Task: In the  document Pig.epub Align the width of word art with 'Picture'. Fill the whole document with 'Black'. Add link on bottom right corner of the sheet: www.instagram.com
Action: Mouse pressed left at (267, 340)
Screenshot: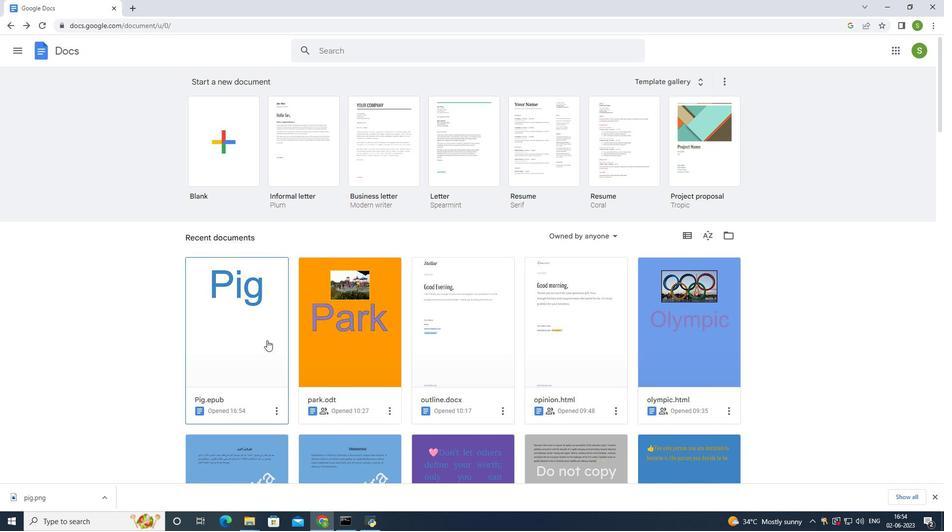 
Action: Mouse moved to (36, 55)
Screenshot: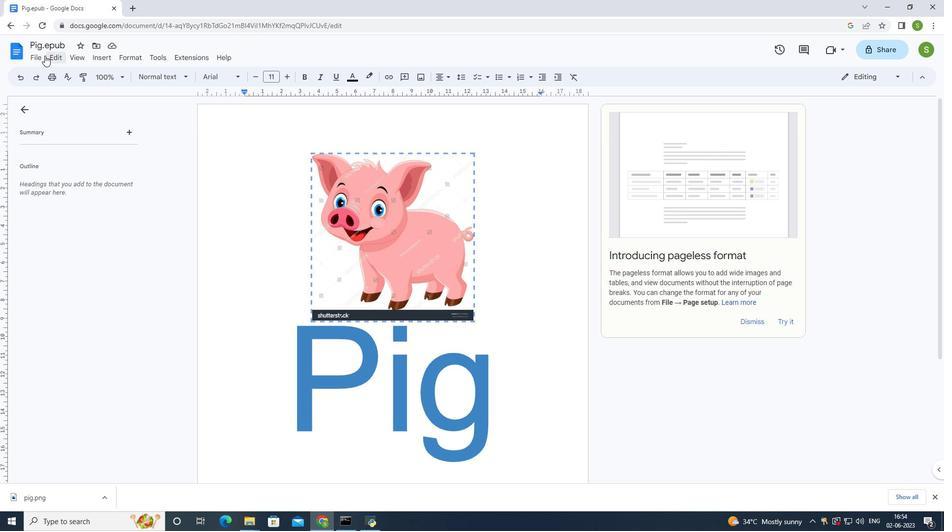 
Action: Mouse pressed left at (36, 55)
Screenshot: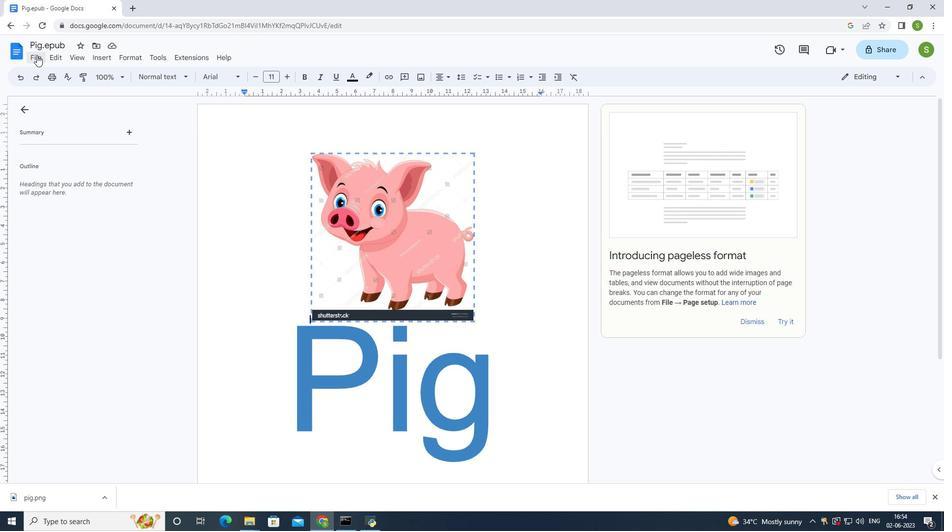 
Action: Mouse moved to (78, 324)
Screenshot: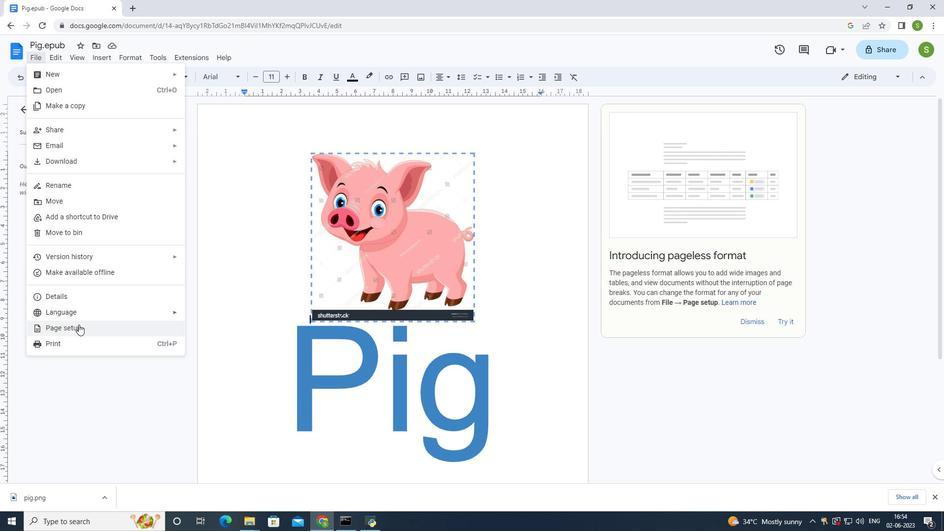 
Action: Mouse pressed left at (78, 324)
Screenshot: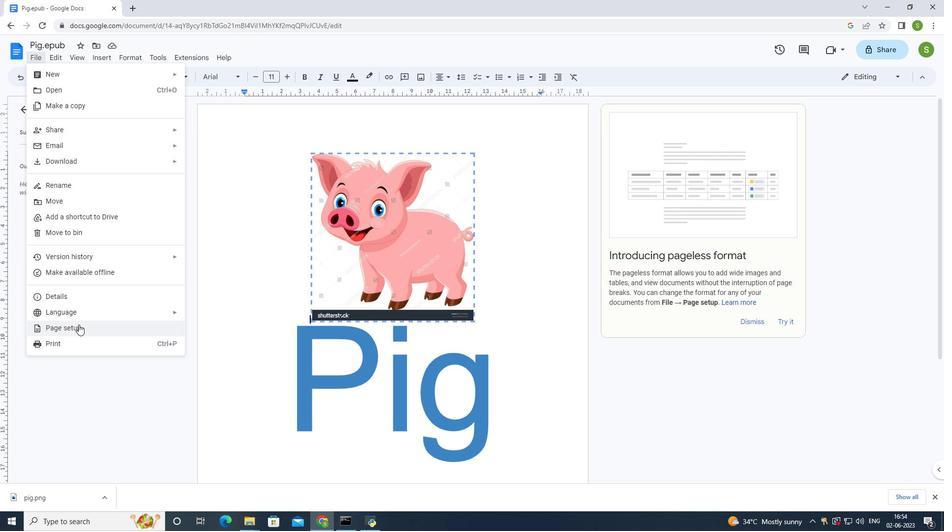 
Action: Mouse moved to (395, 319)
Screenshot: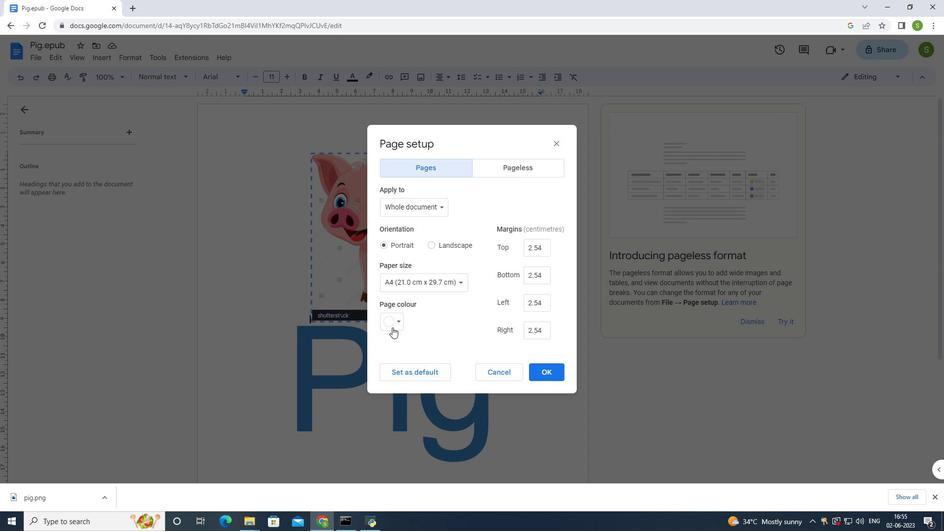 
Action: Mouse pressed left at (395, 319)
Screenshot: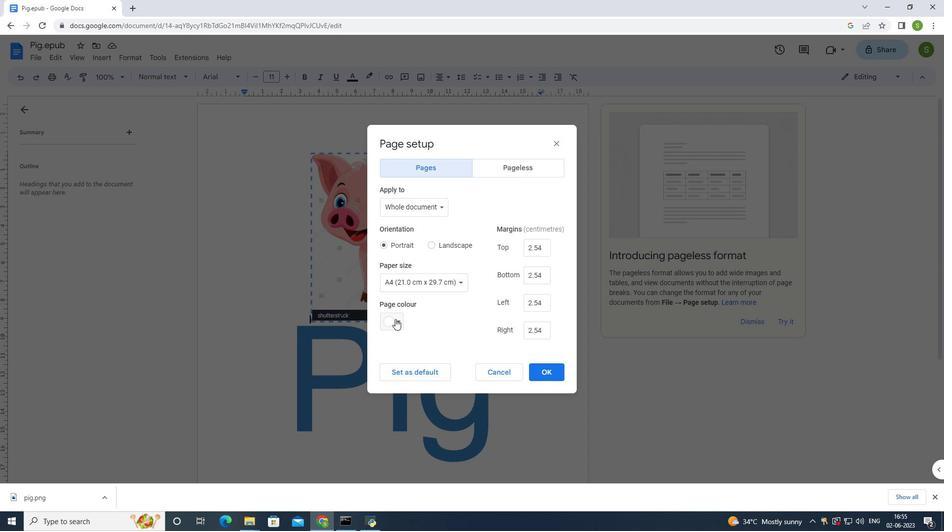 
Action: Mouse moved to (390, 341)
Screenshot: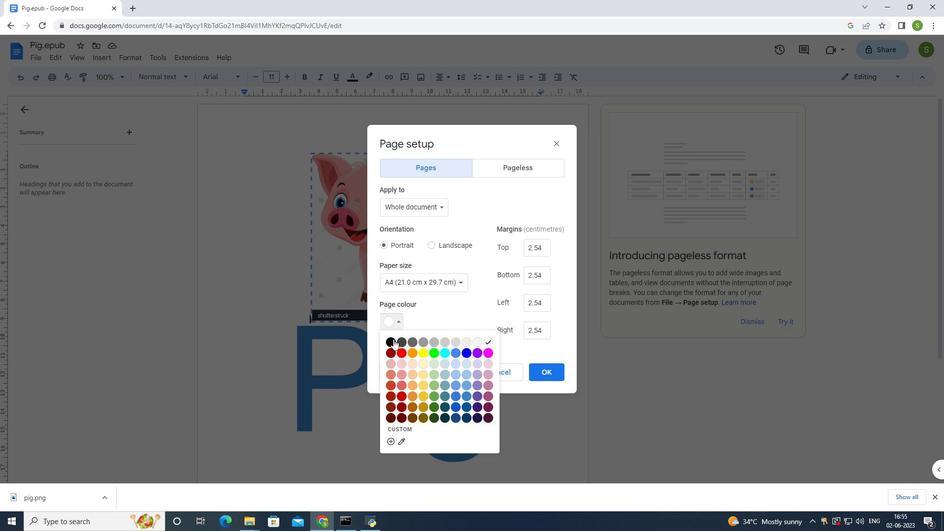 
Action: Mouse pressed left at (390, 341)
Screenshot: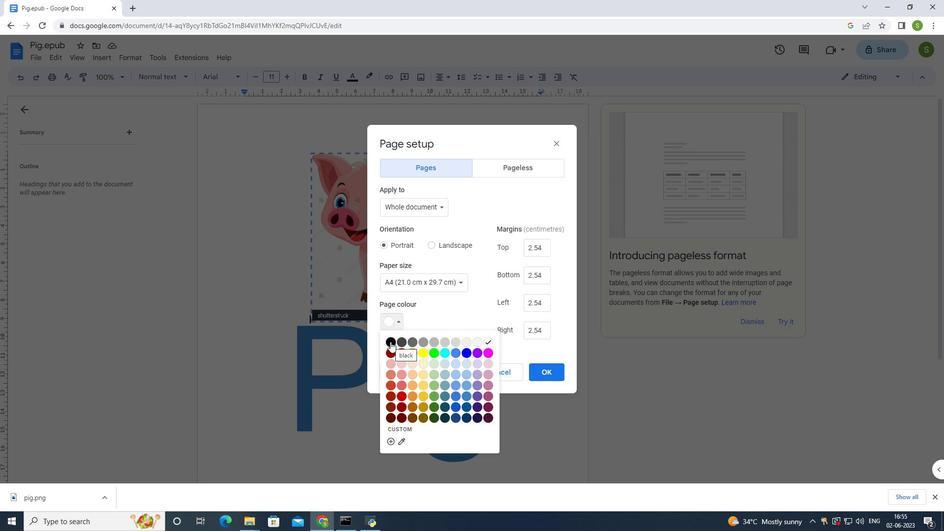 
Action: Mouse moved to (550, 375)
Screenshot: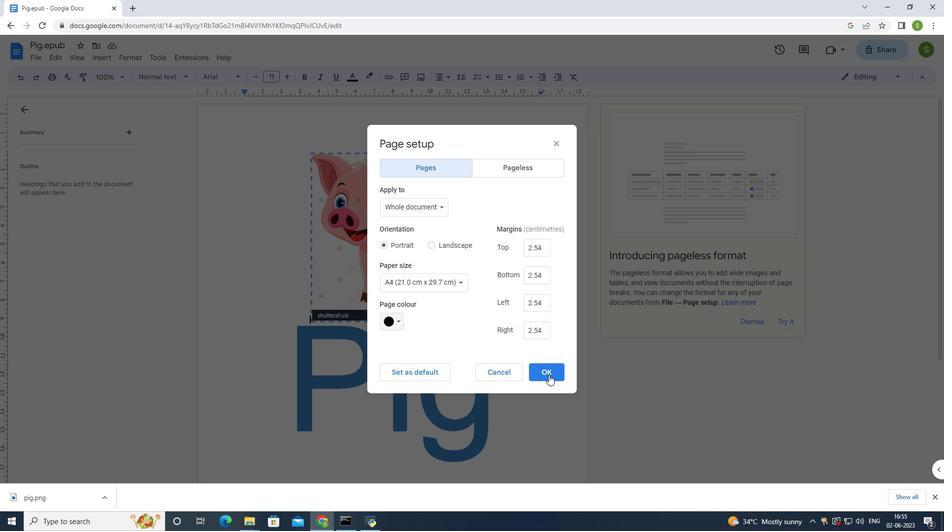 
Action: Mouse pressed left at (550, 375)
Screenshot: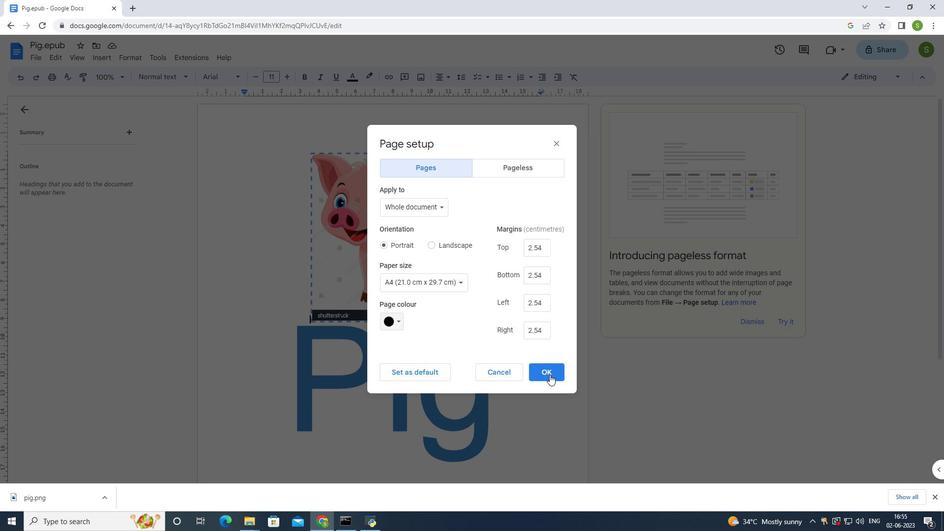 
Action: Mouse moved to (513, 350)
Screenshot: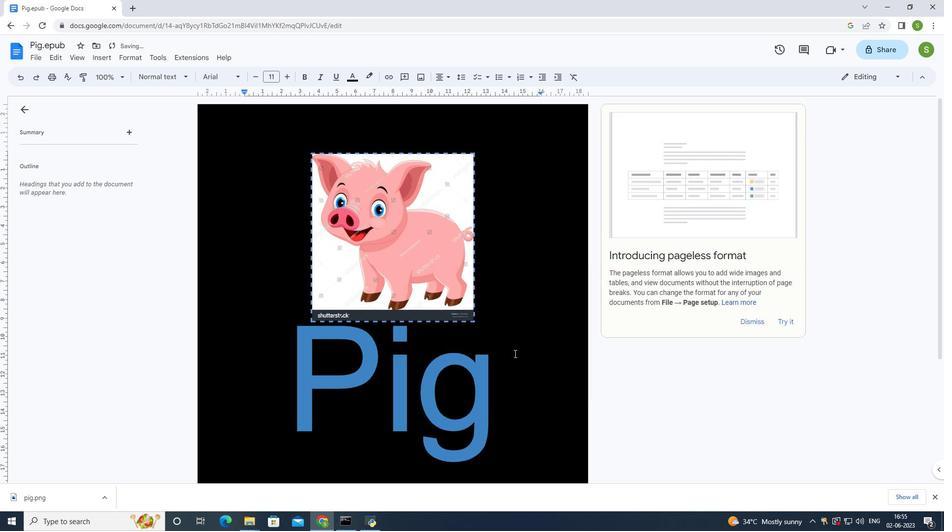
Action: Mouse scrolled (513, 349) with delta (0, 0)
Screenshot: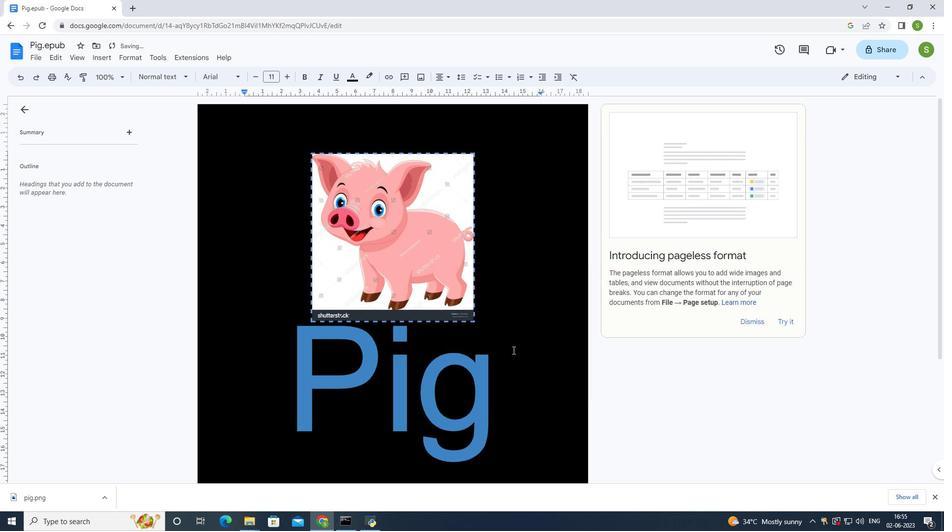 
Action: Mouse scrolled (513, 349) with delta (0, 0)
Screenshot: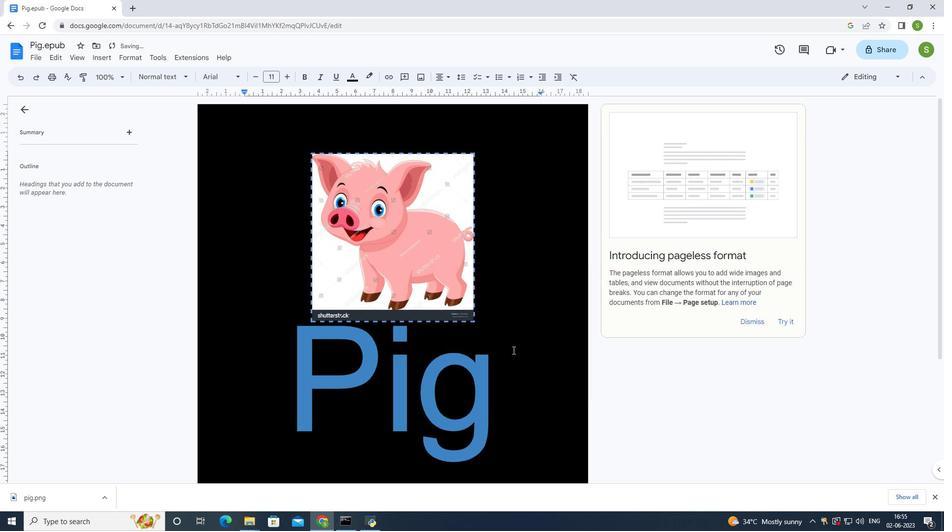 
Action: Mouse scrolled (513, 349) with delta (0, 0)
Screenshot: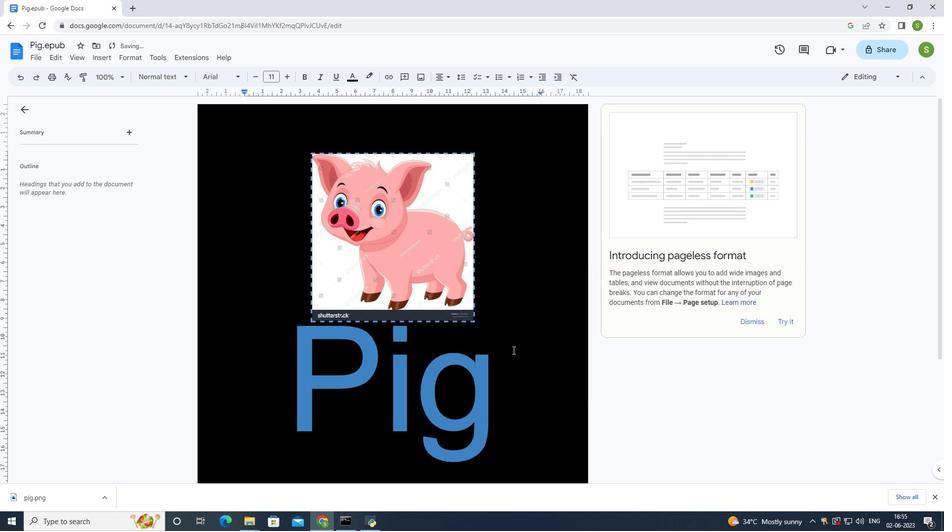 
Action: Mouse scrolled (513, 349) with delta (0, 0)
Screenshot: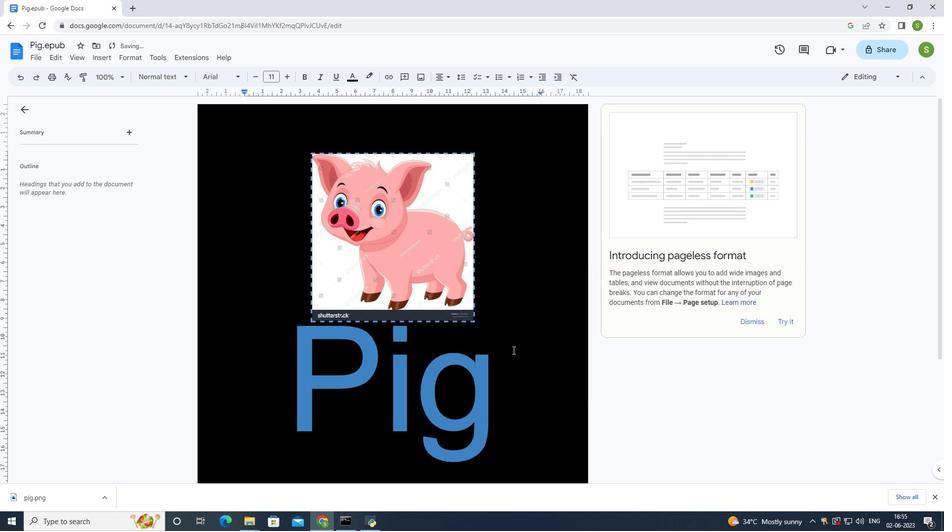 
Action: Mouse scrolled (513, 349) with delta (0, 0)
Screenshot: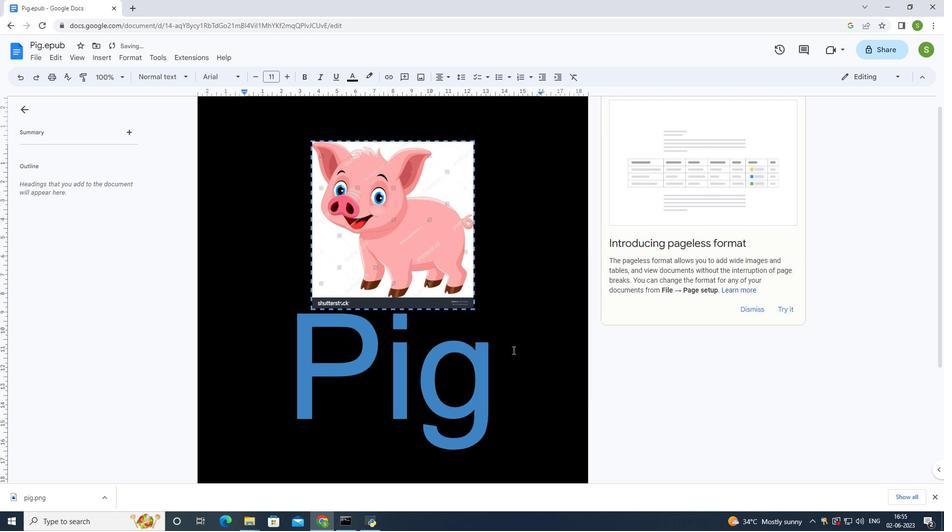 
Action: Mouse moved to (365, 334)
Screenshot: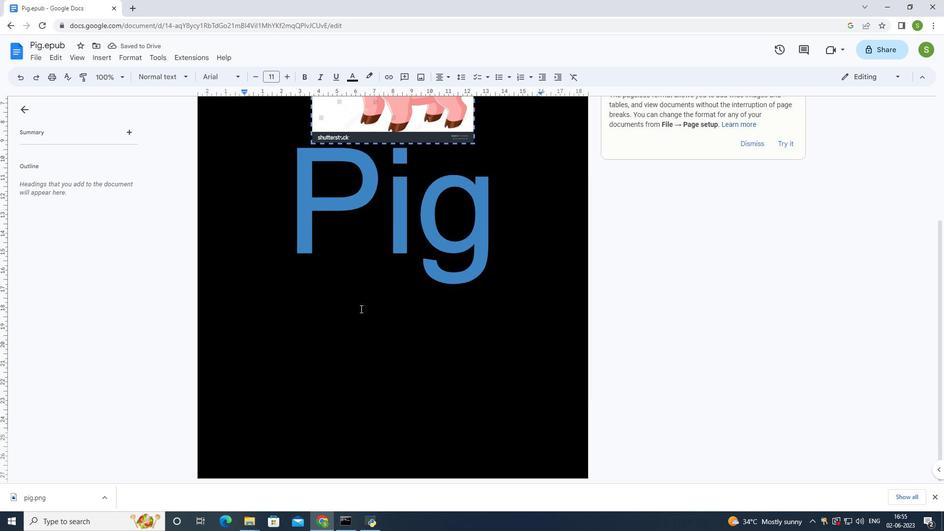 
Action: Mouse pressed left at (365, 334)
Screenshot: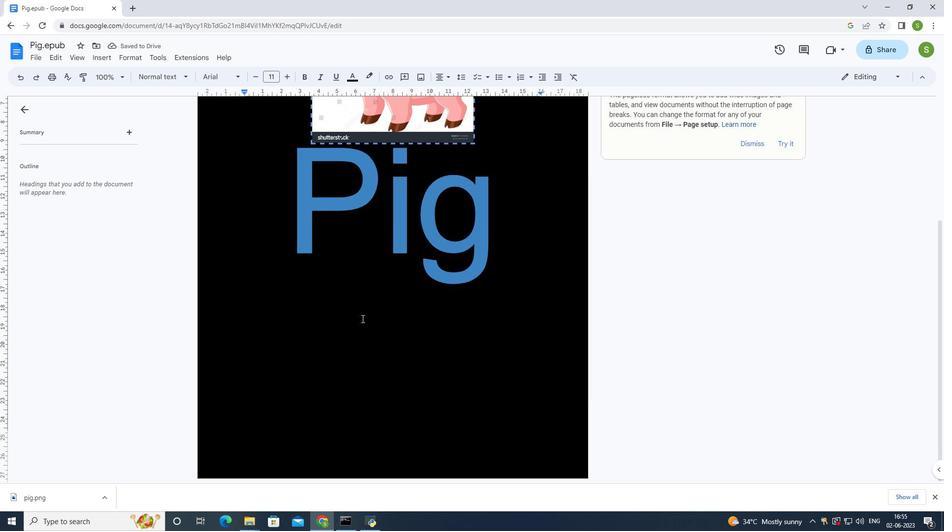 
Action: Mouse pressed left at (365, 334)
Screenshot: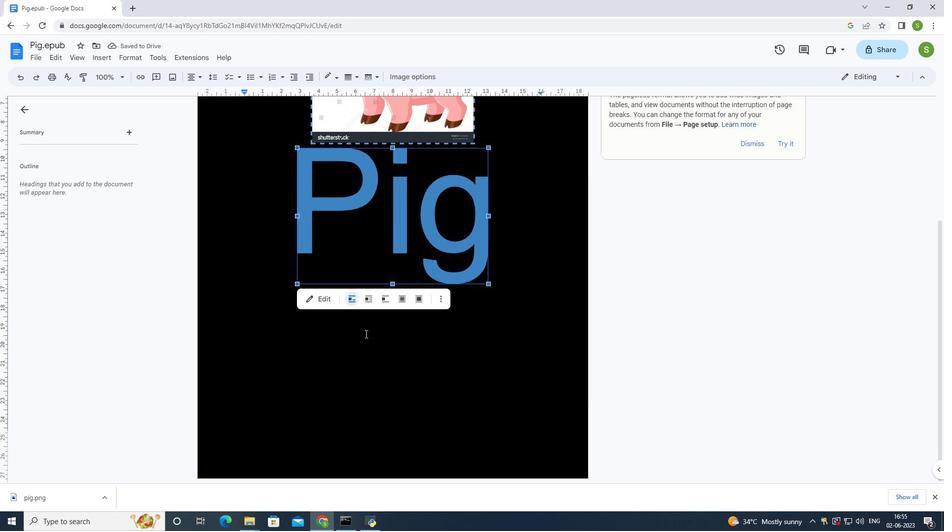
Action: Mouse moved to (495, 266)
Screenshot: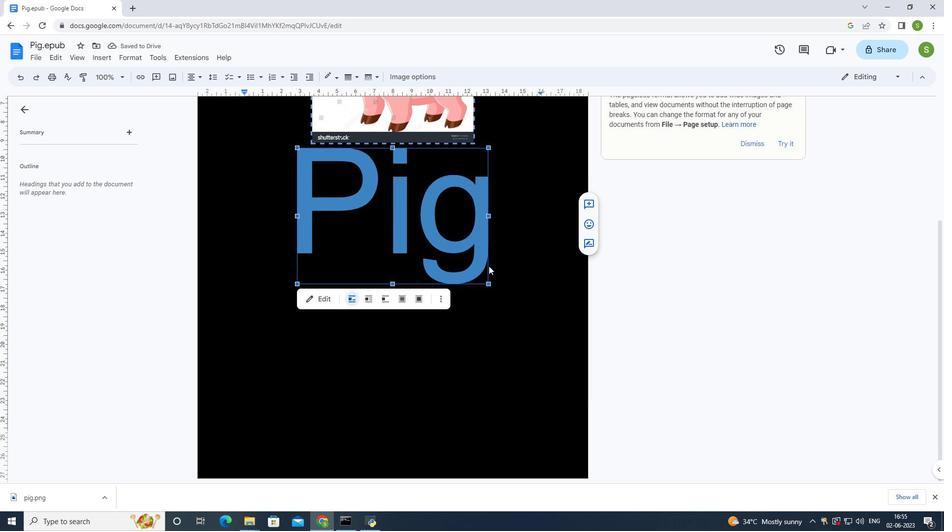 
Action: Mouse pressed left at (495, 266)
Screenshot: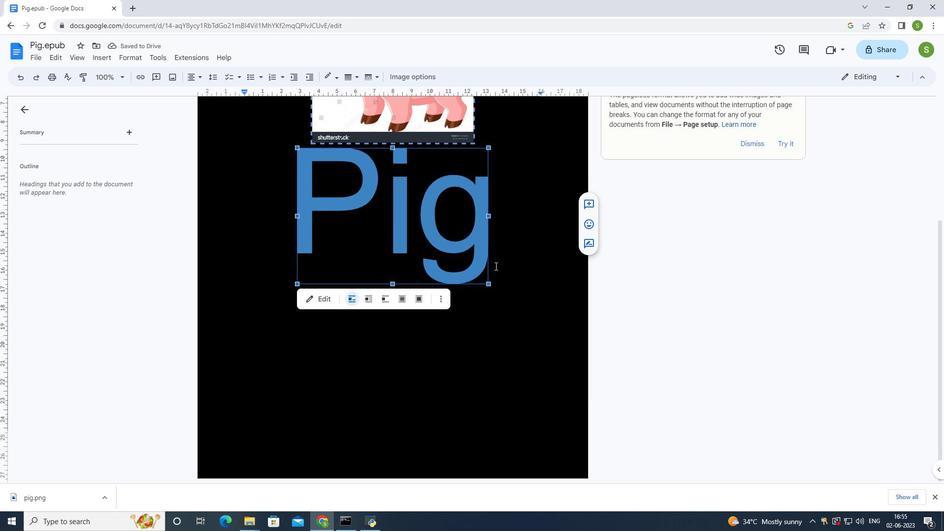 
Action: Mouse pressed left at (495, 266)
Screenshot: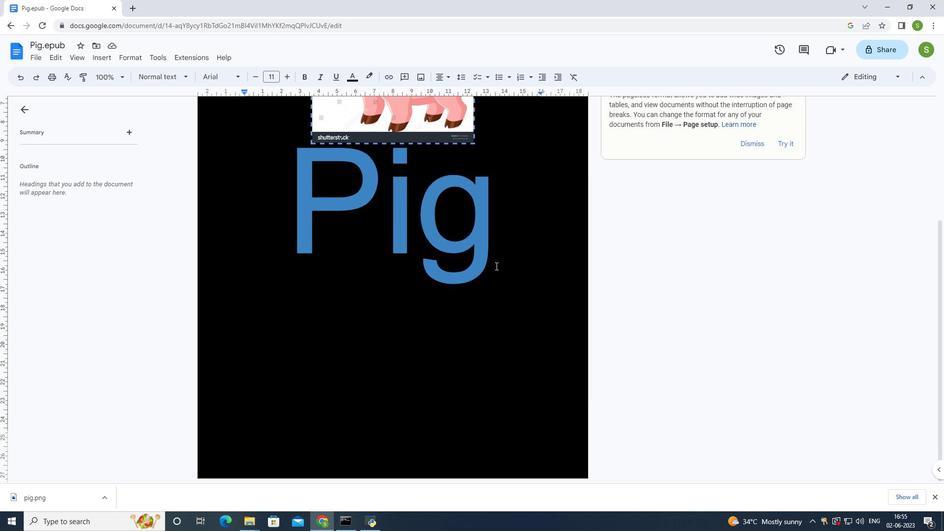 
Action: Mouse pressed left at (495, 266)
Screenshot: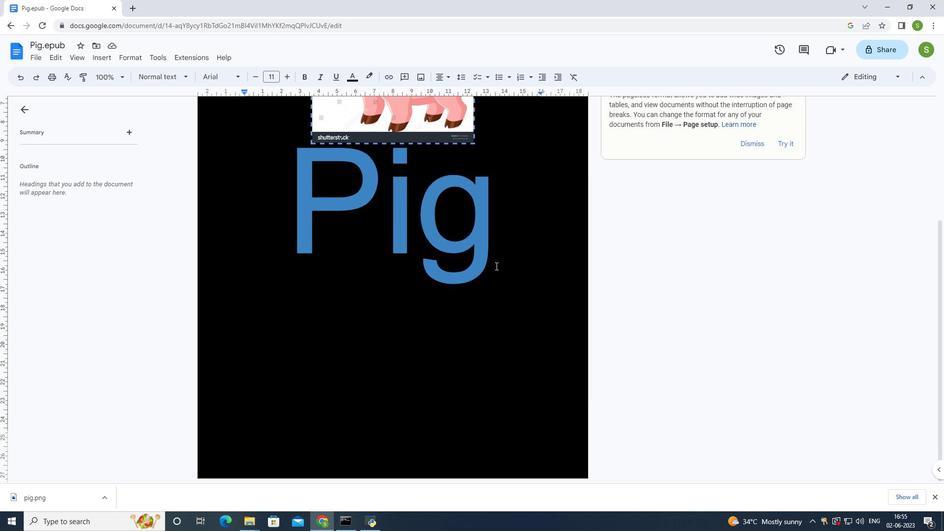 
Action: Mouse pressed left at (495, 266)
Screenshot: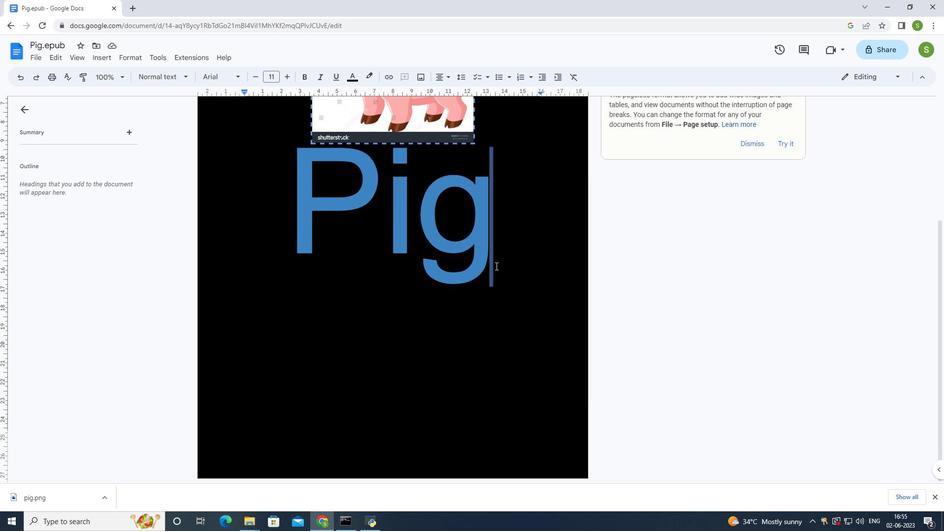 
Action: Mouse pressed left at (495, 266)
Screenshot: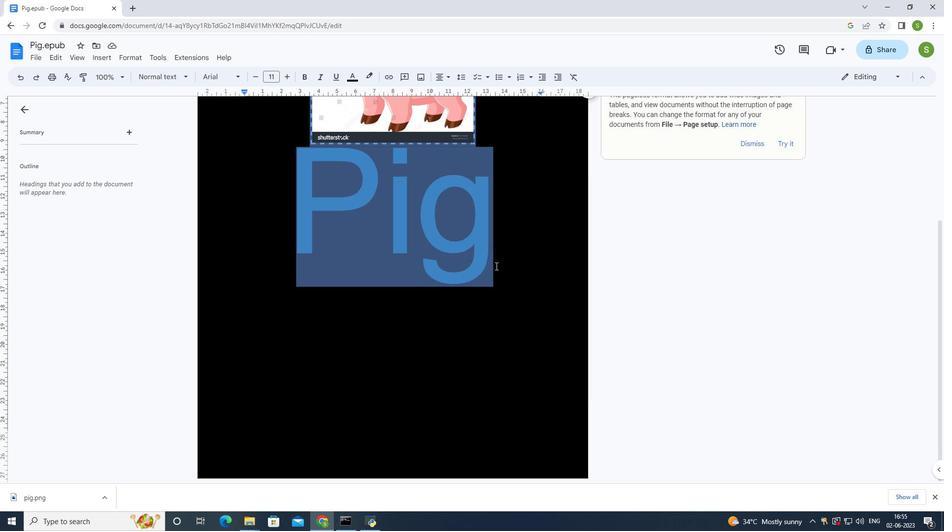 
Action: Mouse pressed left at (495, 266)
Screenshot: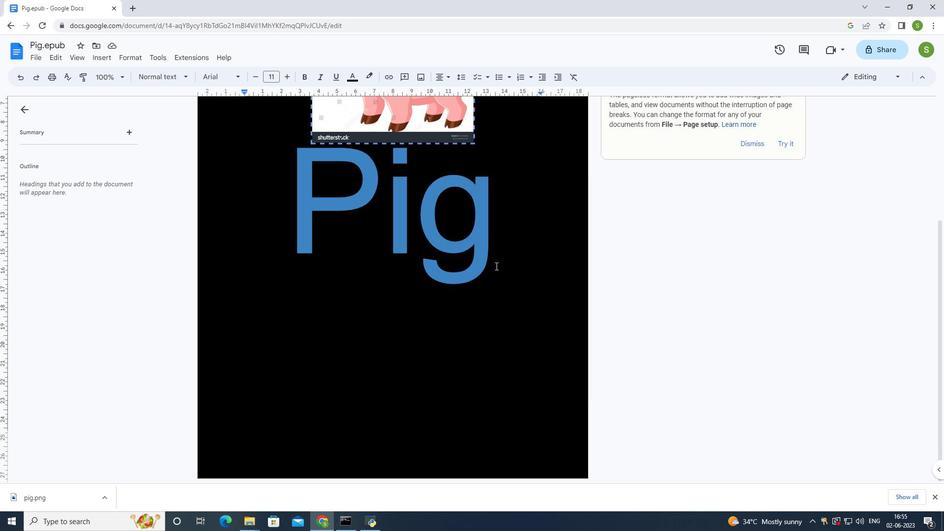 
Action: Mouse pressed left at (495, 266)
Screenshot: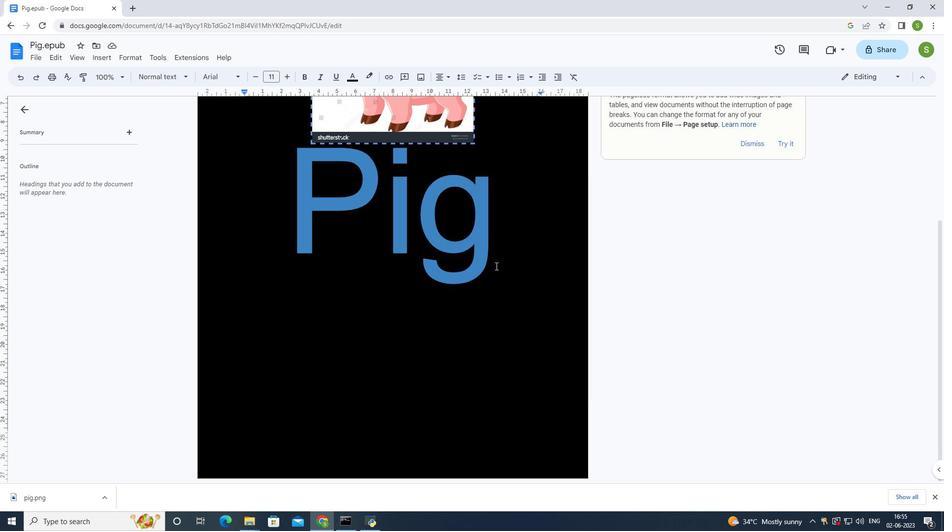 
Action: Mouse moved to (495, 268)
Screenshot: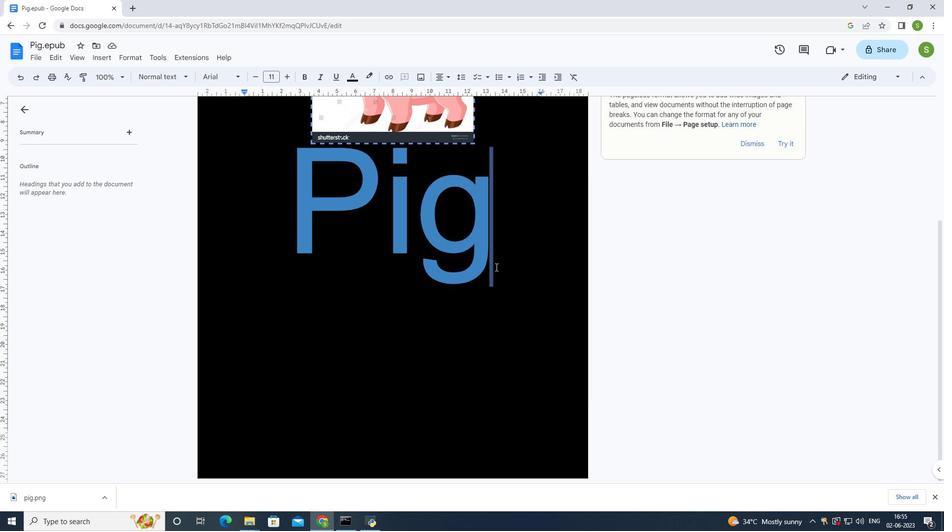 
Action: Key pressed <Key.enter>
Screenshot: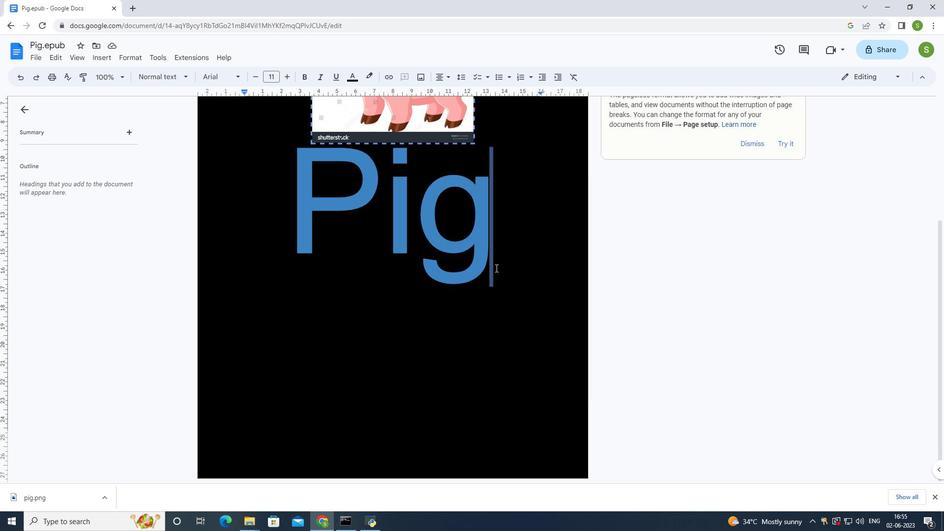 
Action: Mouse moved to (300, 369)
Screenshot: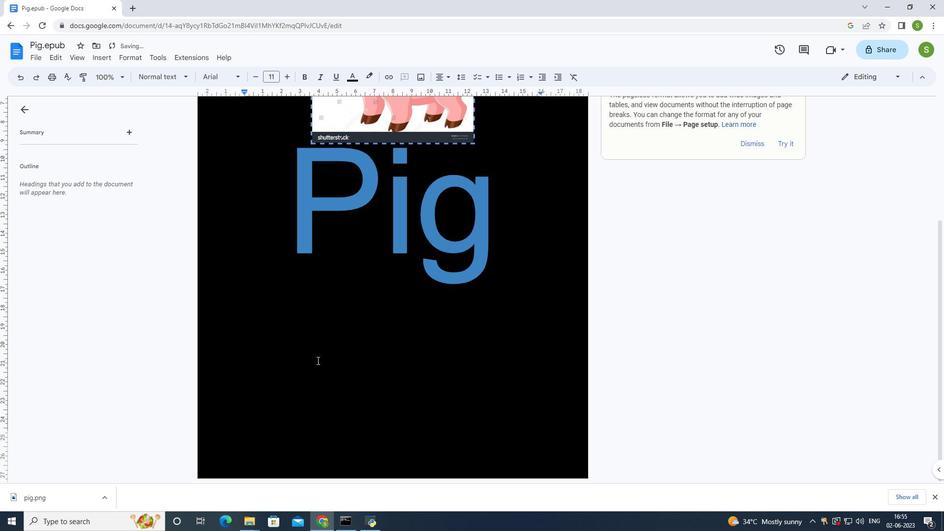
Action: Mouse pressed left at (300, 369)
Screenshot: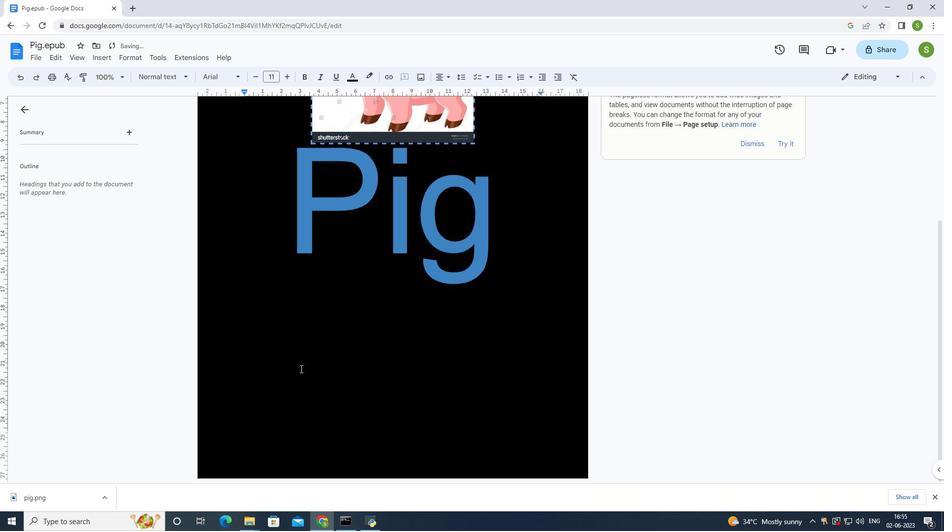 
Action: Mouse moved to (326, 359)
Screenshot: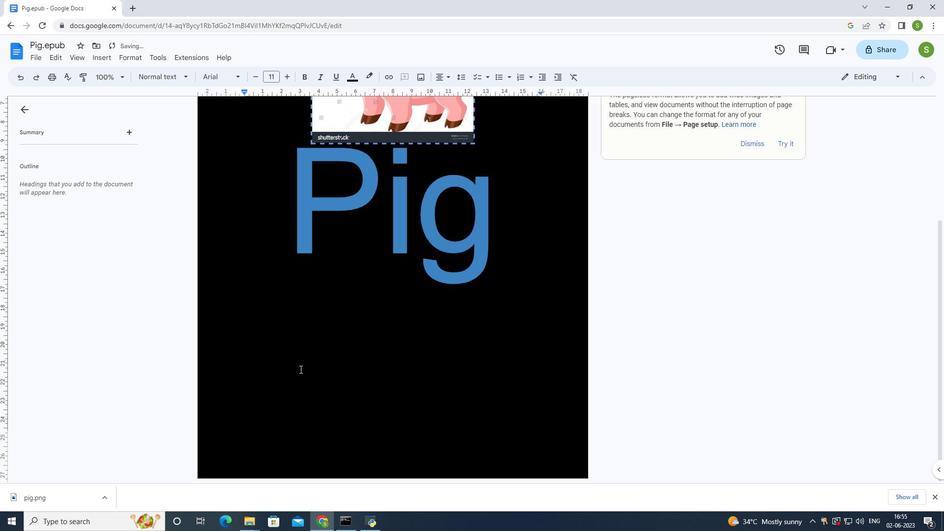 
Action: Key pressed <Key.enter>
Screenshot: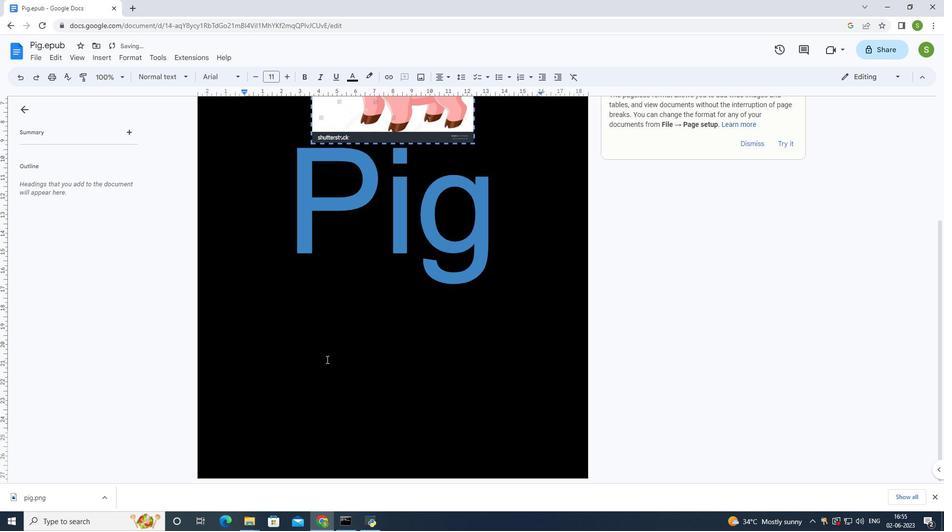 
Action: Mouse moved to (390, 80)
Screenshot: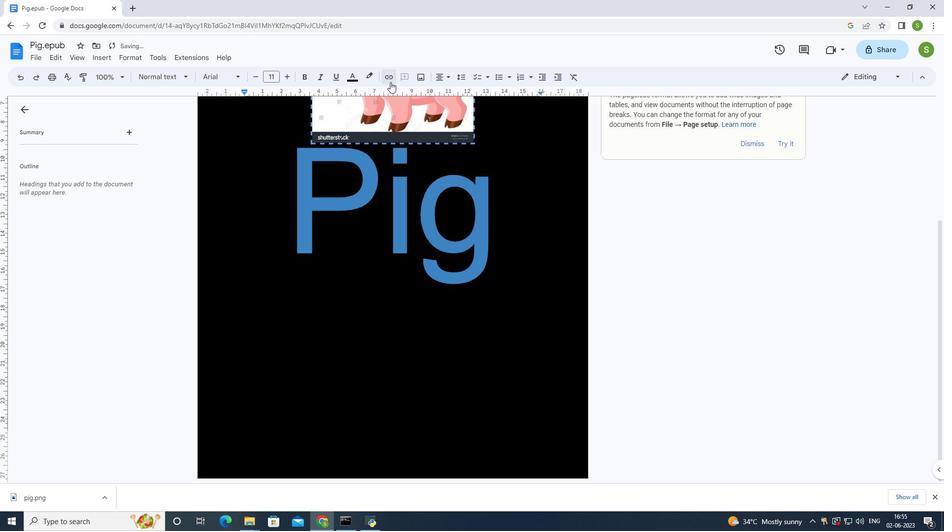 
Action: Mouse pressed left at (390, 80)
Screenshot: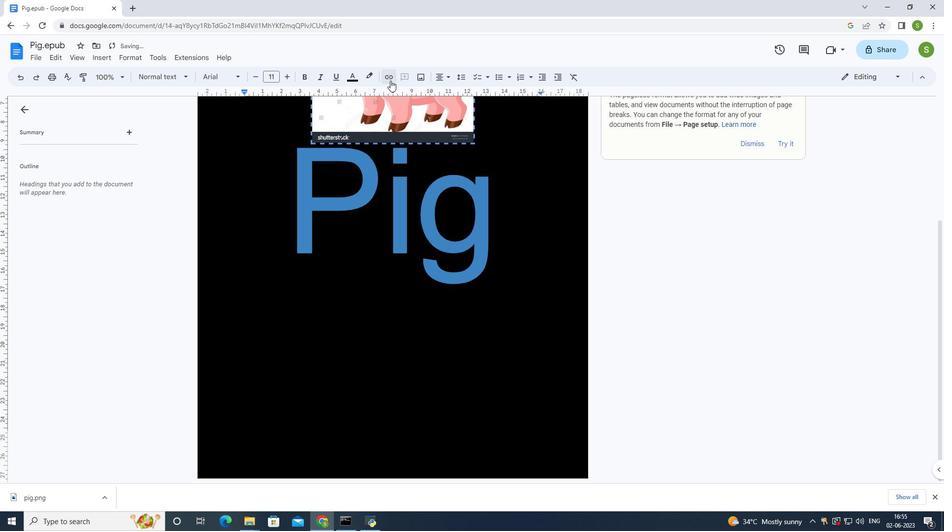 
Action: Mouse moved to (417, 144)
Screenshot: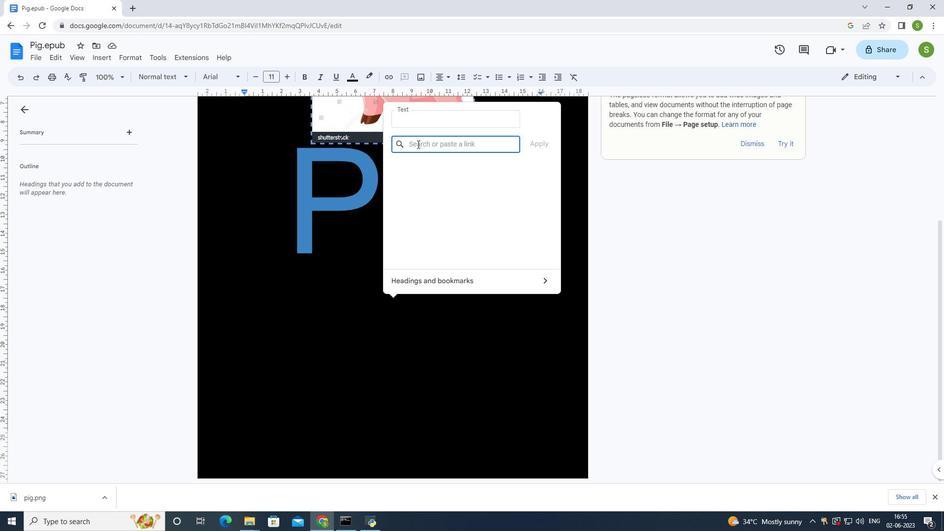 
Action: Key pressed www
Screenshot: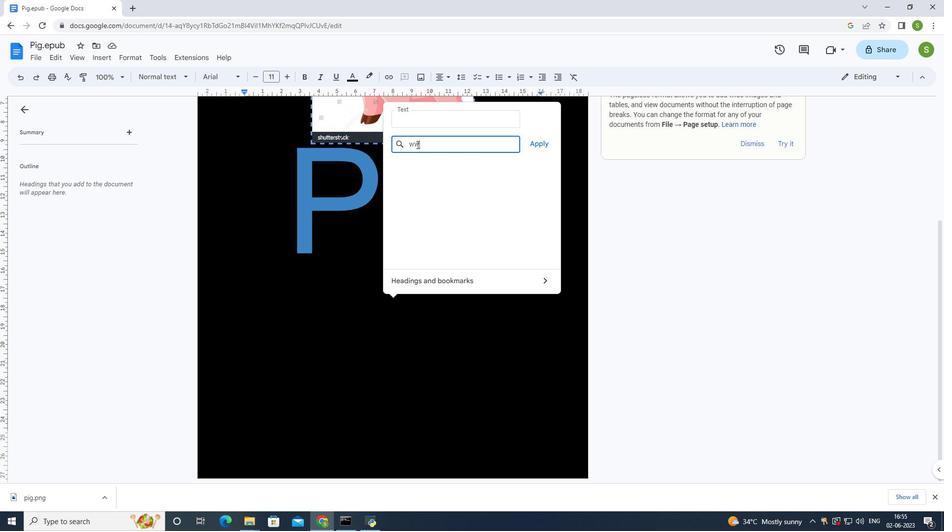 
Action: Mouse moved to (415, 146)
Screenshot: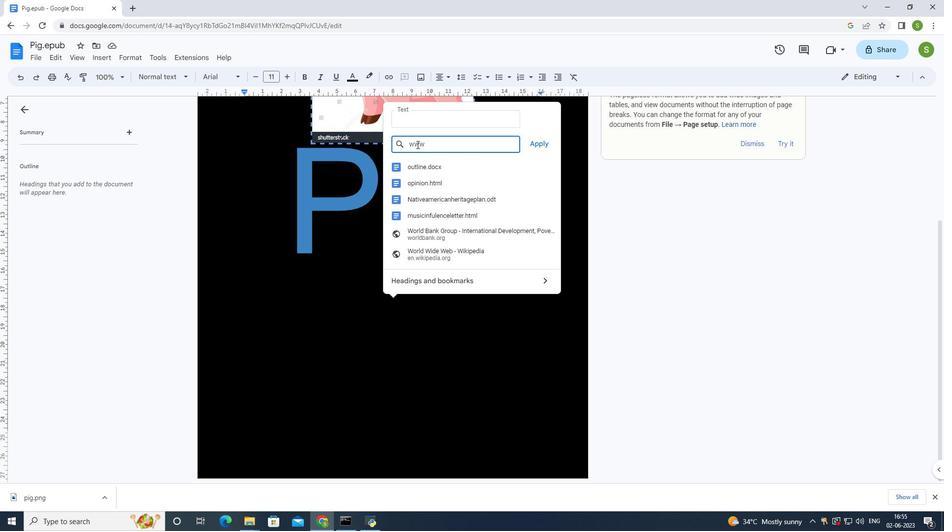 
Action: Key pressed .instagram.com
Screenshot: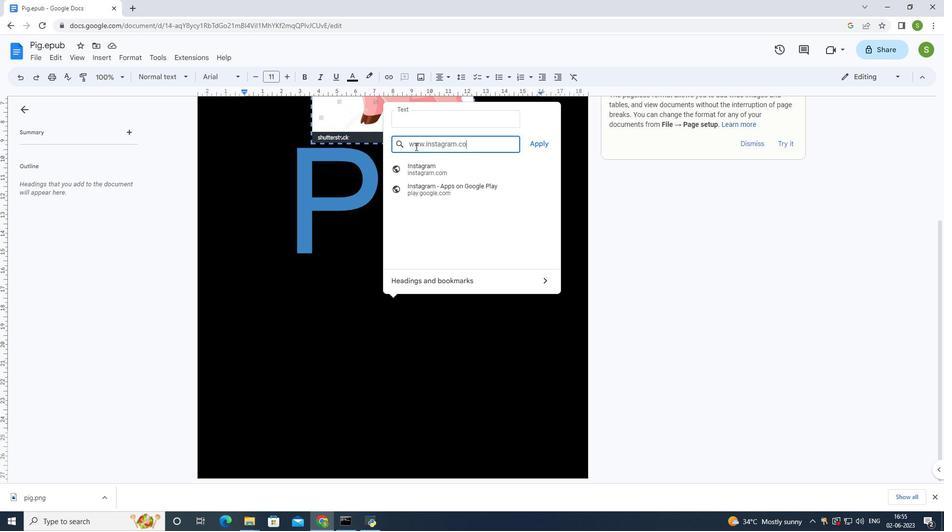 
Action: Mouse moved to (449, 157)
Screenshot: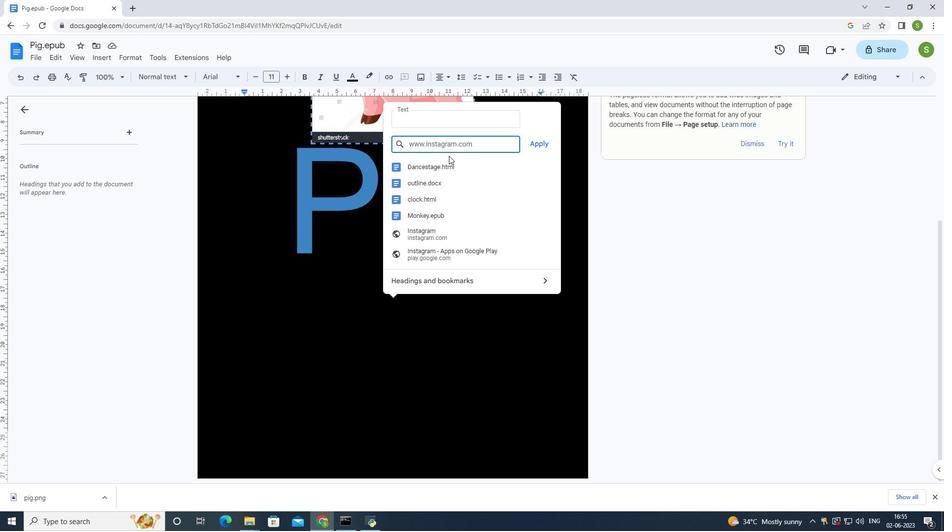 
Action: Key pressed <Key.enter>
Screenshot: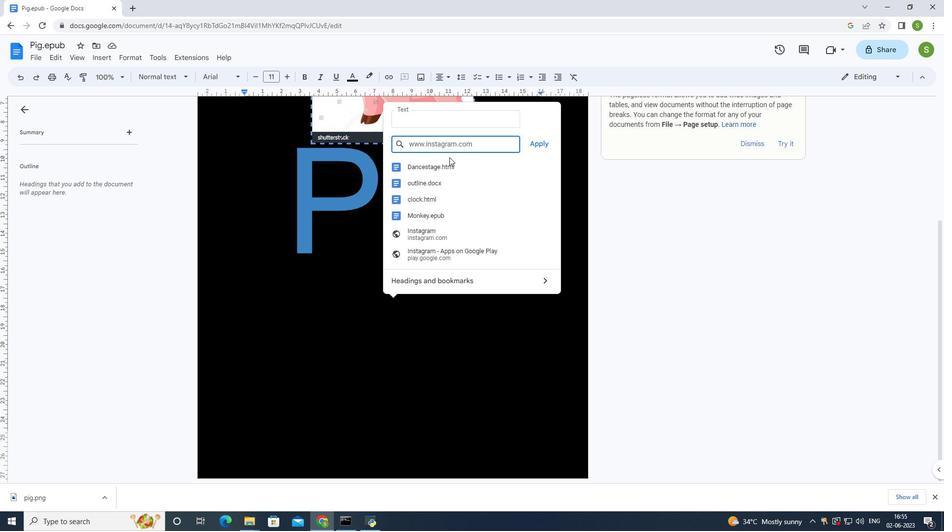 
Action: Mouse moved to (425, 301)
Screenshot: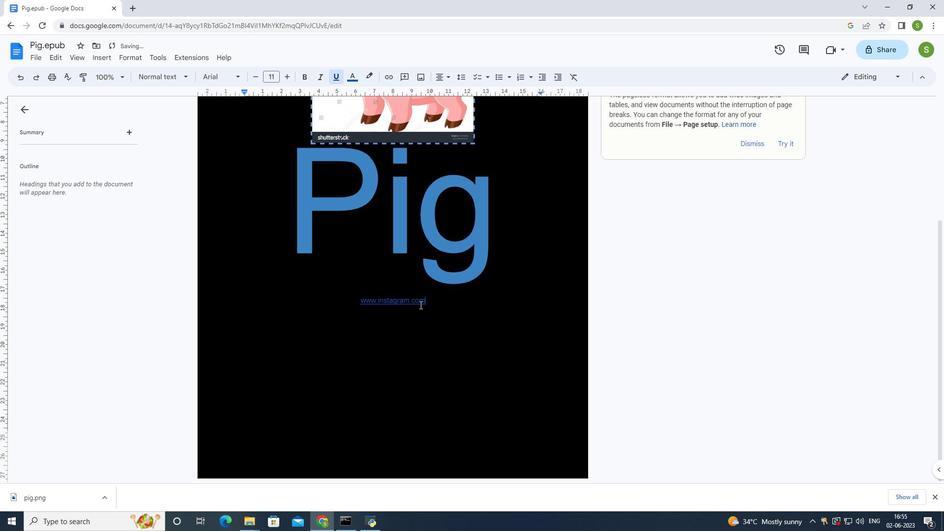 
Action: Mouse pressed left at (425, 301)
Screenshot: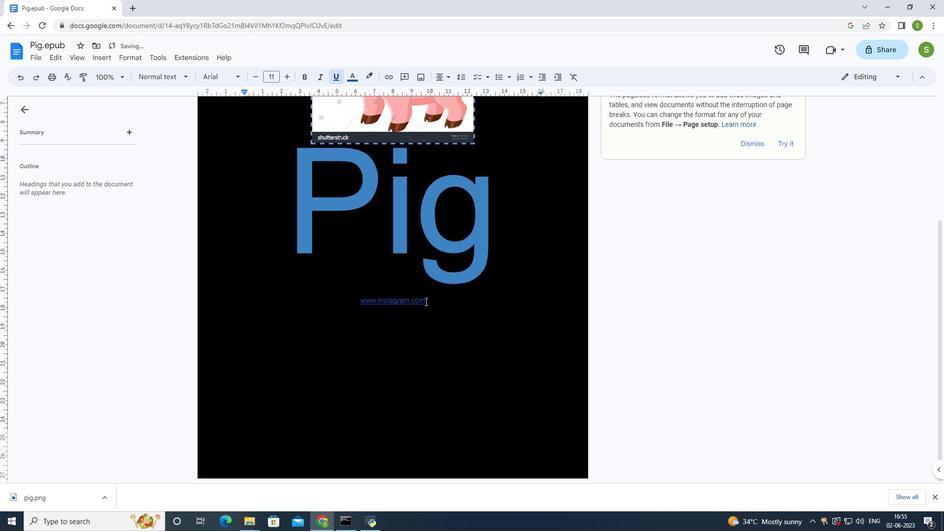 
Action: Mouse moved to (447, 78)
Screenshot: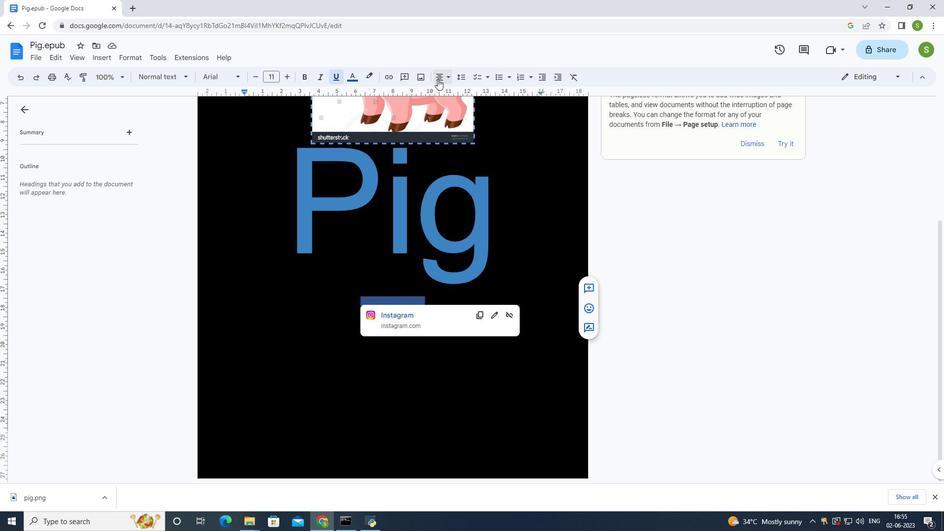 
Action: Mouse pressed left at (447, 78)
Screenshot: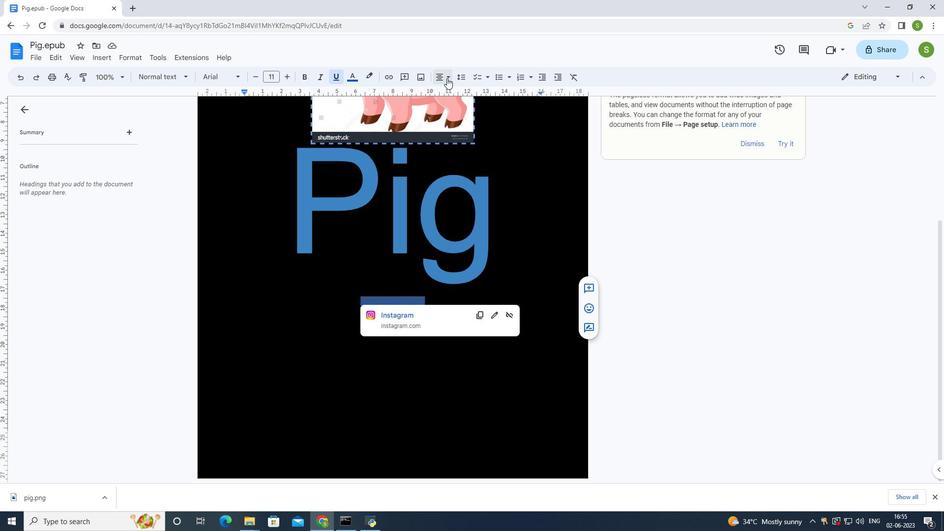 
Action: Mouse moved to (467, 91)
Screenshot: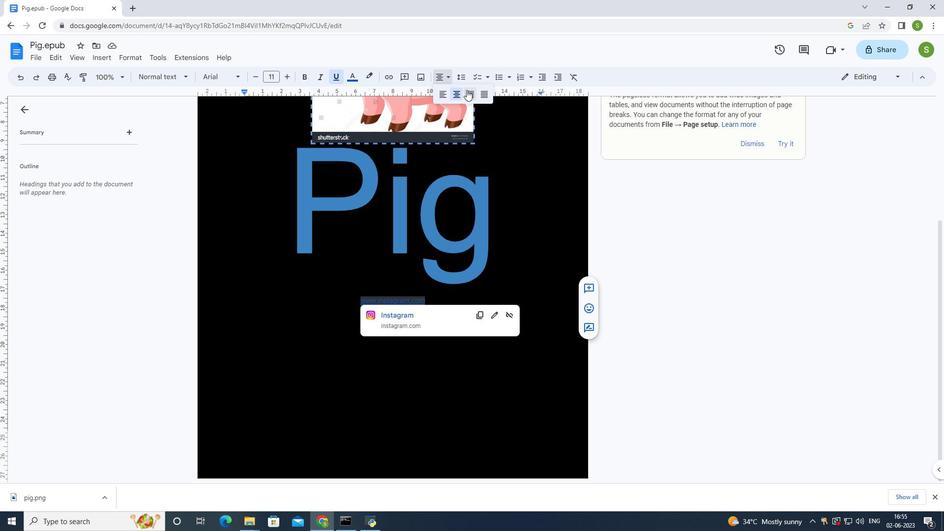 
Action: Mouse pressed left at (467, 91)
Screenshot: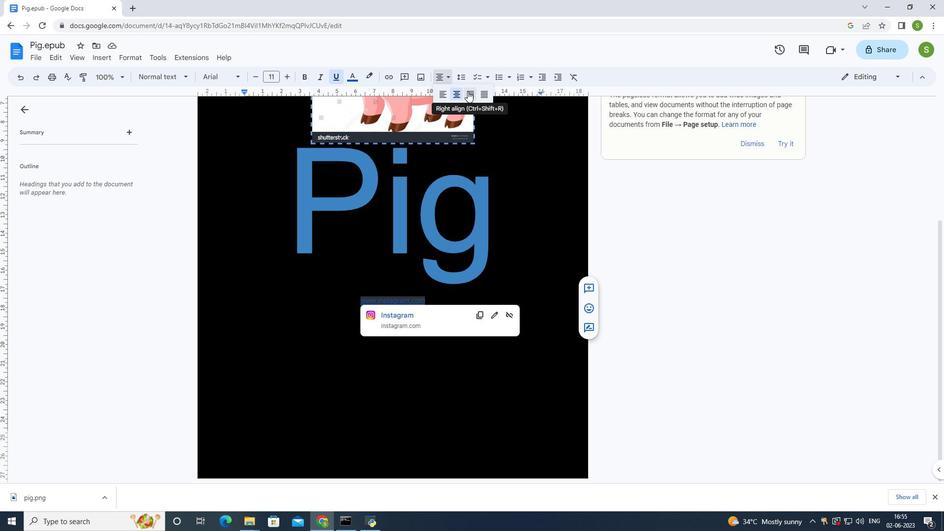 
Action: Mouse moved to (533, 229)
Screenshot: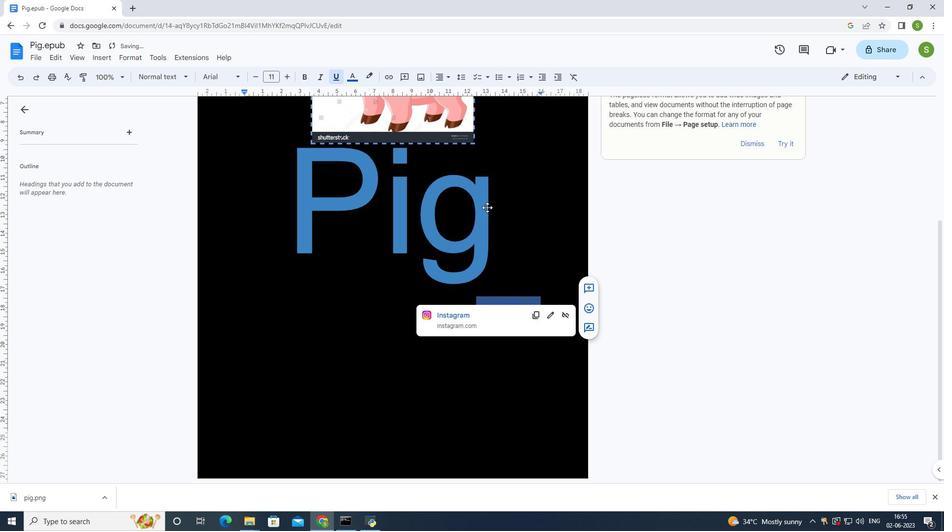 
Action: Mouse pressed left at (533, 229)
Screenshot: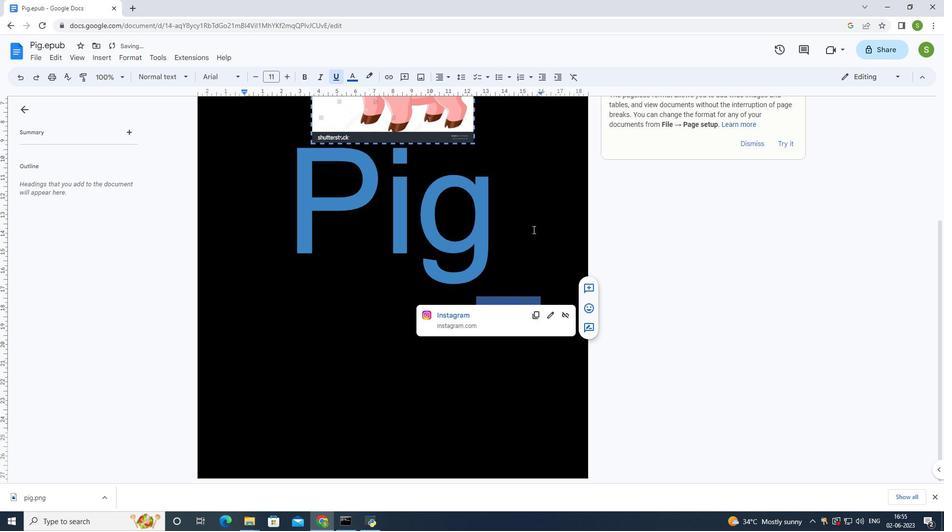 
Action: Mouse moved to (517, 225)
Screenshot: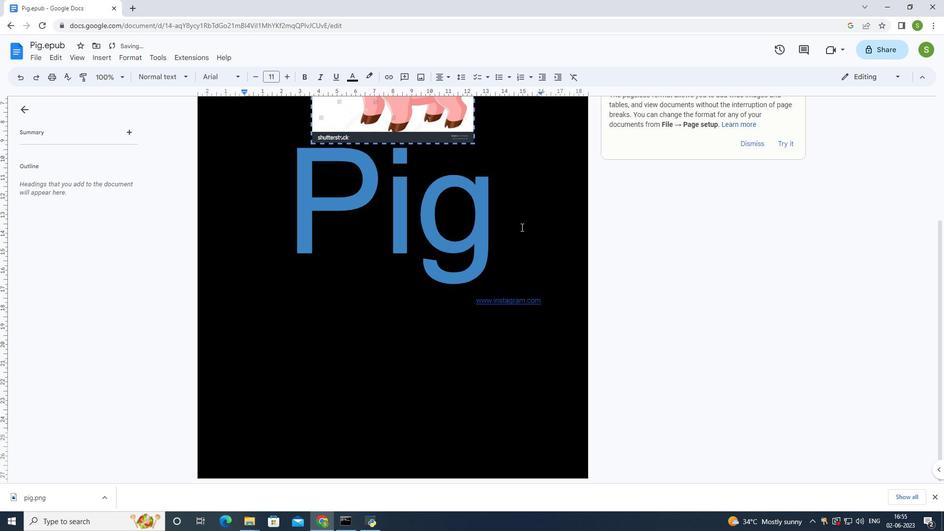 
